 Task: Create New Vendor with Vendor Name: RoboTire, Billing Address Line1: 602 Lafayette Drive, Billing Address Line2: Fort Worth, Billing Address Line3: TX 77906
Action: Mouse moved to (171, 33)
Screenshot: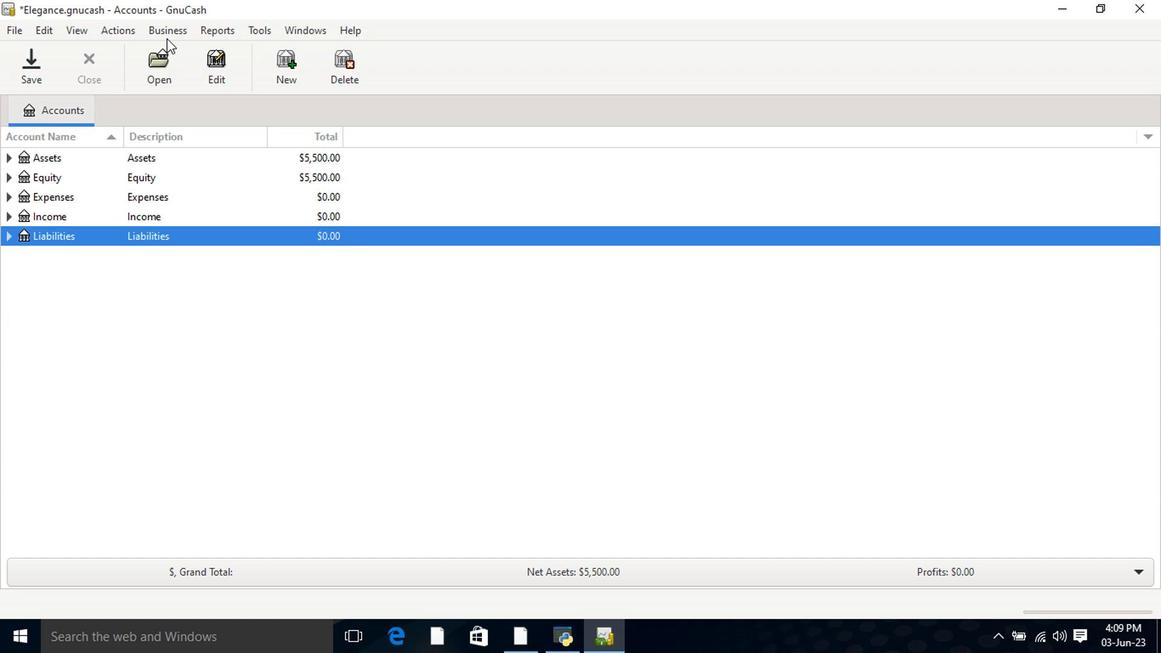 
Action: Mouse pressed left at (171, 33)
Screenshot: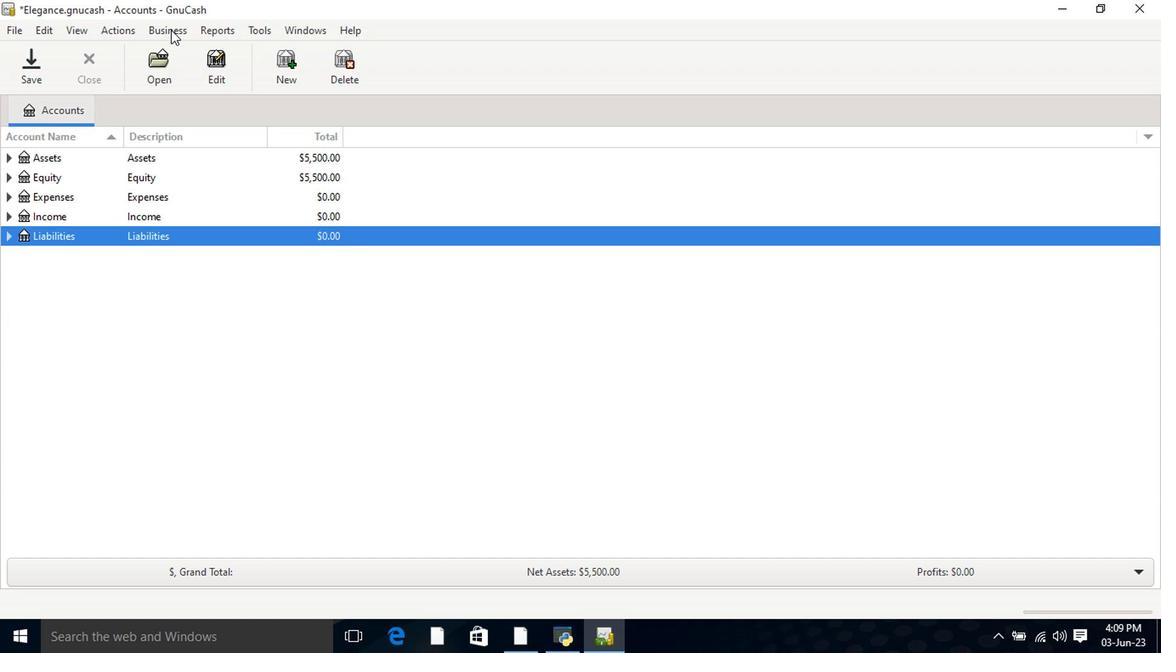 
Action: Mouse moved to (360, 101)
Screenshot: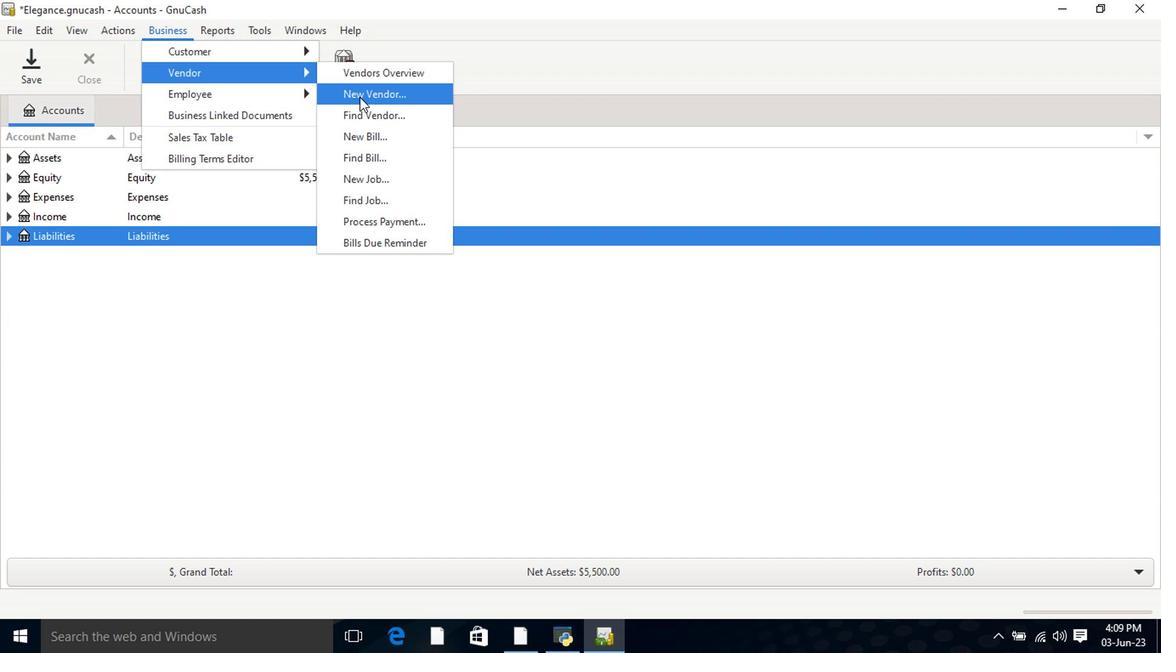 
Action: Mouse pressed left at (360, 101)
Screenshot: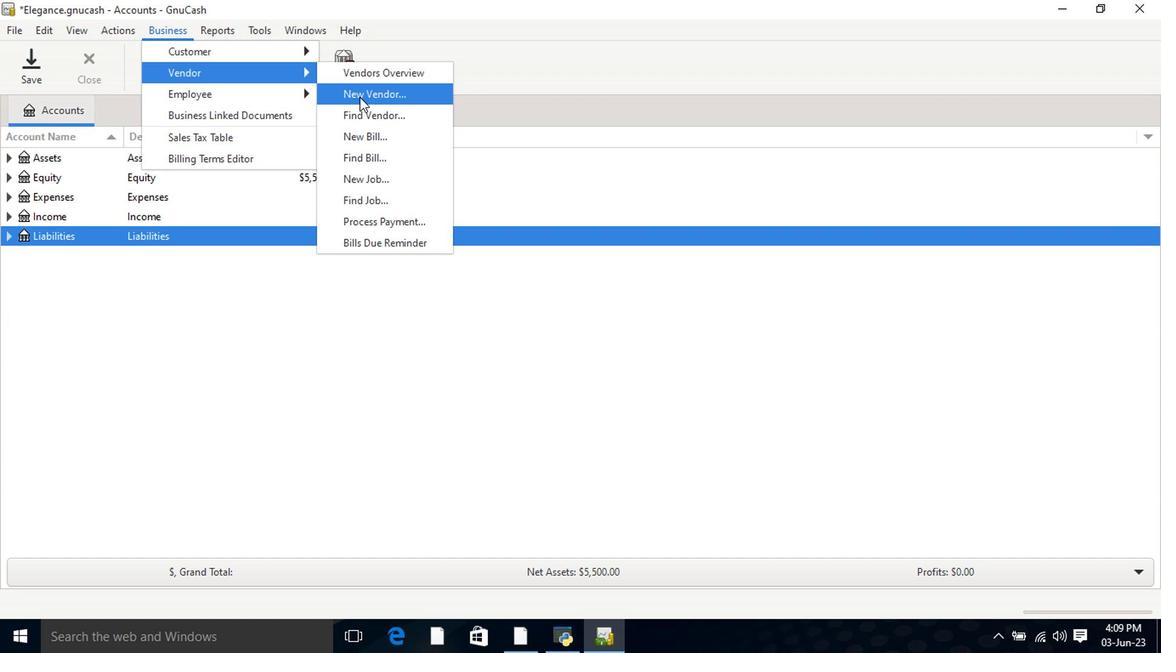 
Action: Mouse moved to (658, 195)
Screenshot: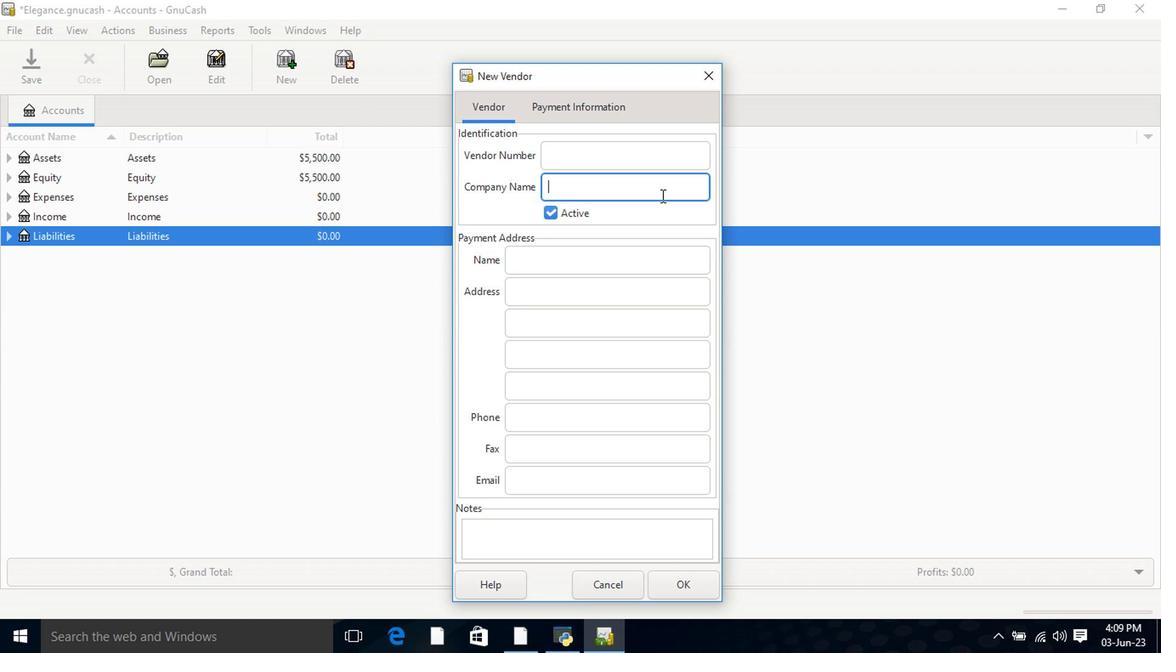 
Action: Key pressed <Key.shift>Robo<Key.space><Key.shift>Tire<Key.tab><Key.tab><Key.tab>602<Key.space><Key.shift>Lafayette<Key.space><Key.shift>Drive<Key.tab><Key.tab><Key.shift><Key.tab><Key.shift>Fort<Key.space><Key.shift>Worth<Key.tab><Key.shift>TX<Key.space>77906
Screenshot: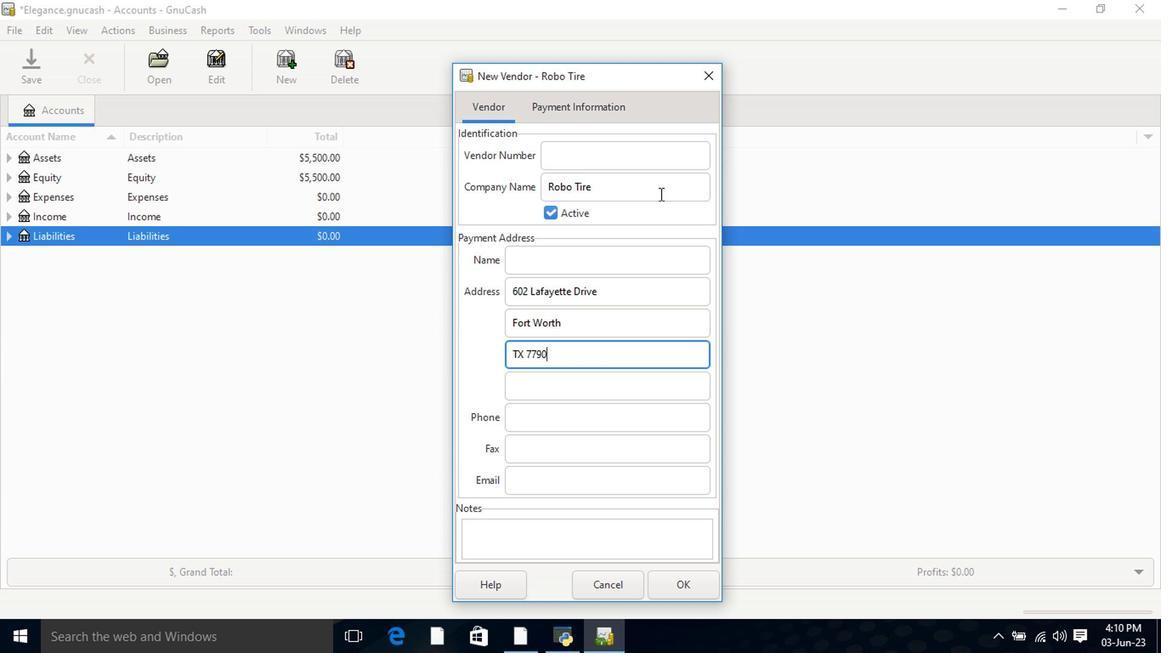 
Action: Mouse moved to (540, 417)
Screenshot: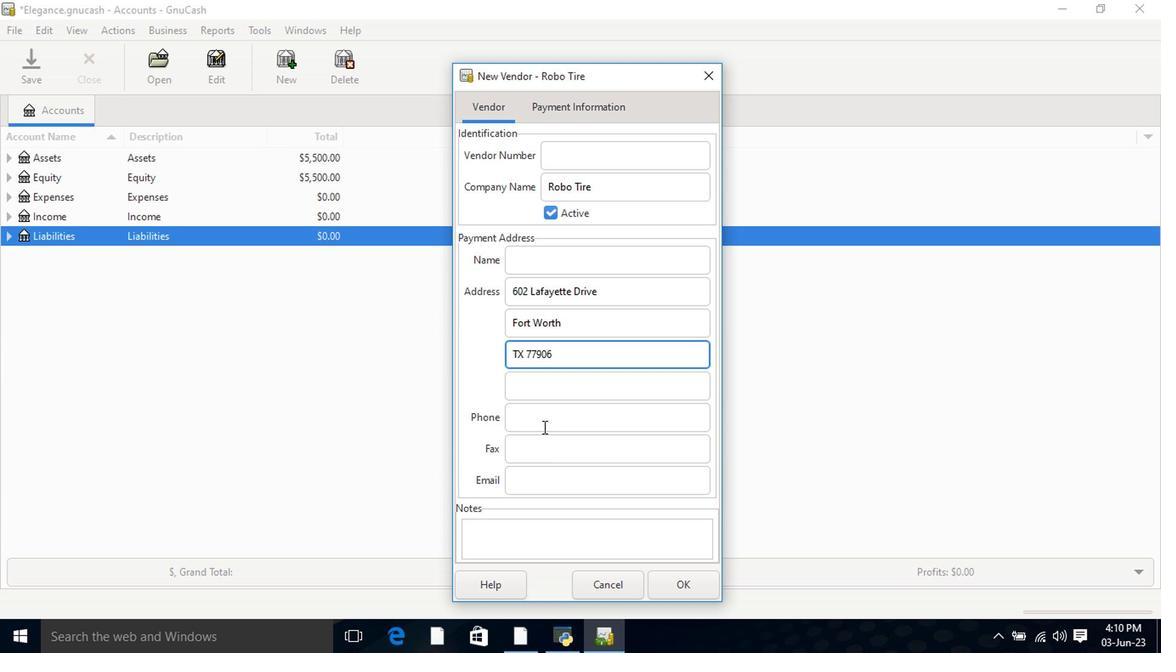 
Action: Mouse pressed left at (540, 417)
Screenshot: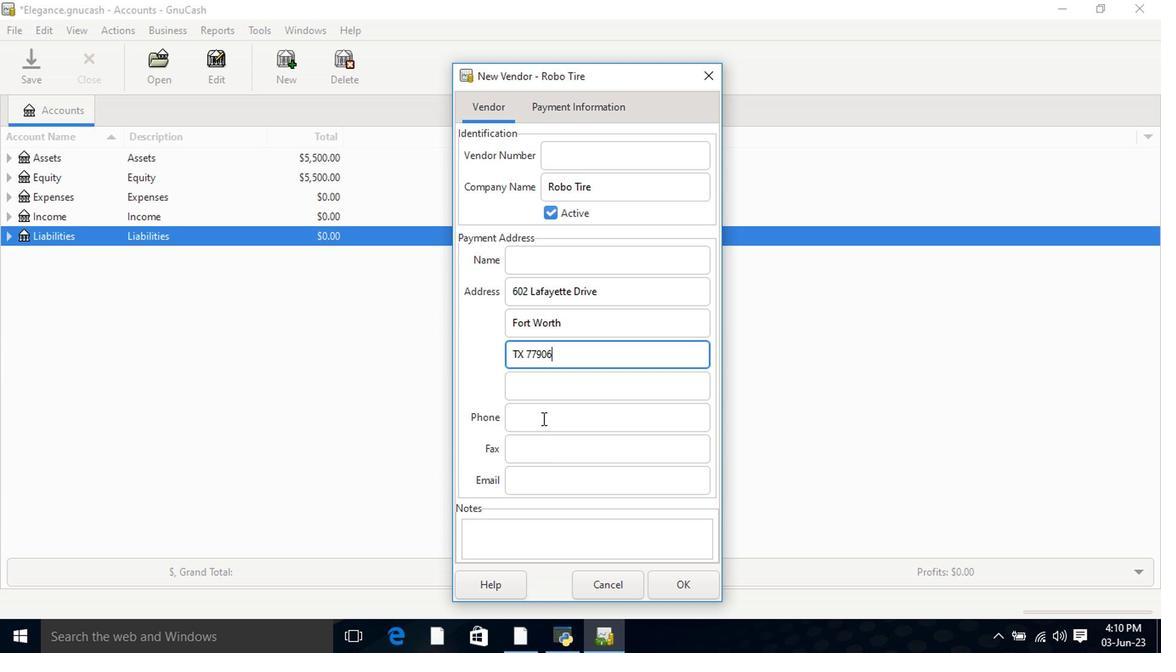 
Action: Mouse moved to (555, 116)
Screenshot: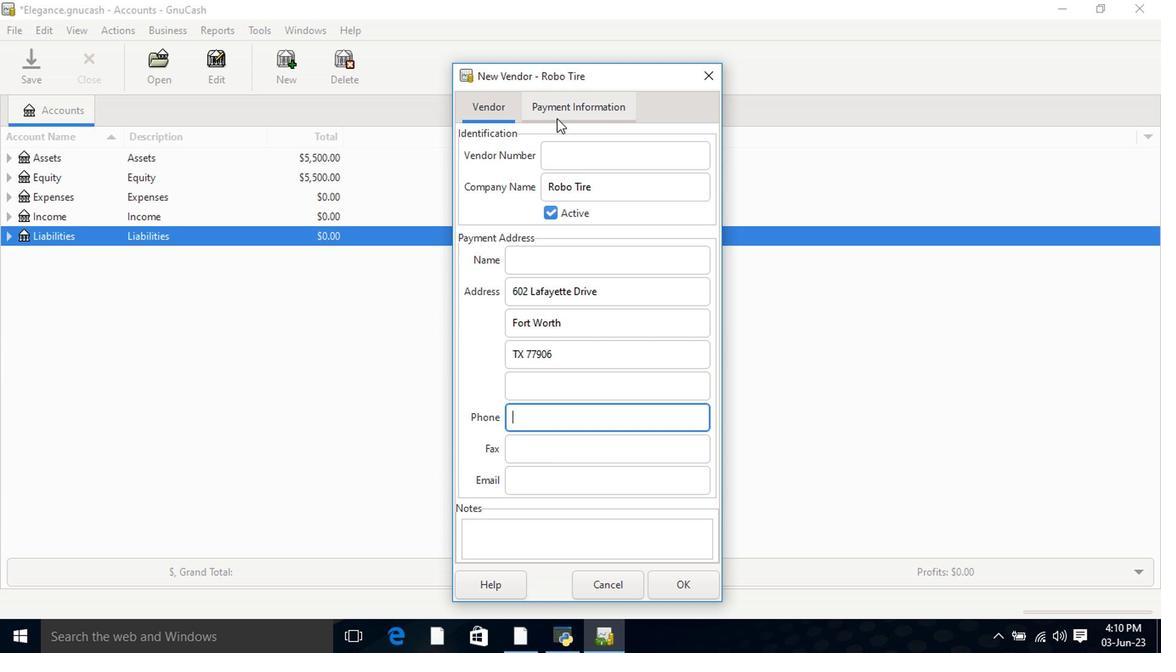 
Action: Mouse pressed left at (555, 116)
Screenshot: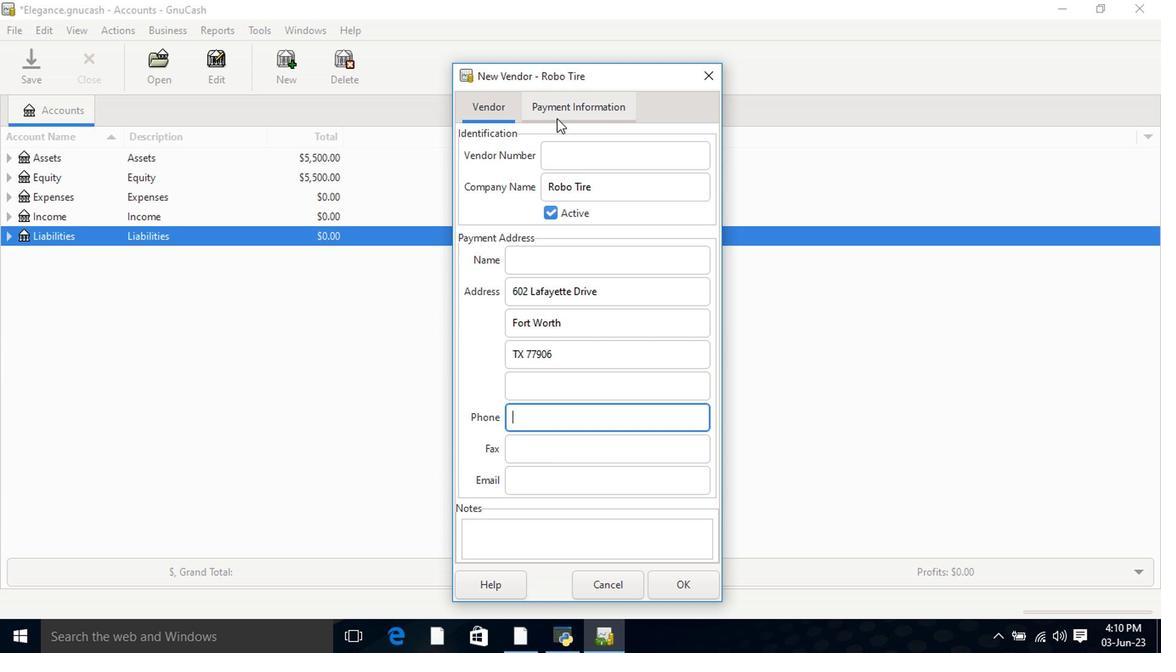 
Action: Mouse moved to (680, 581)
Screenshot: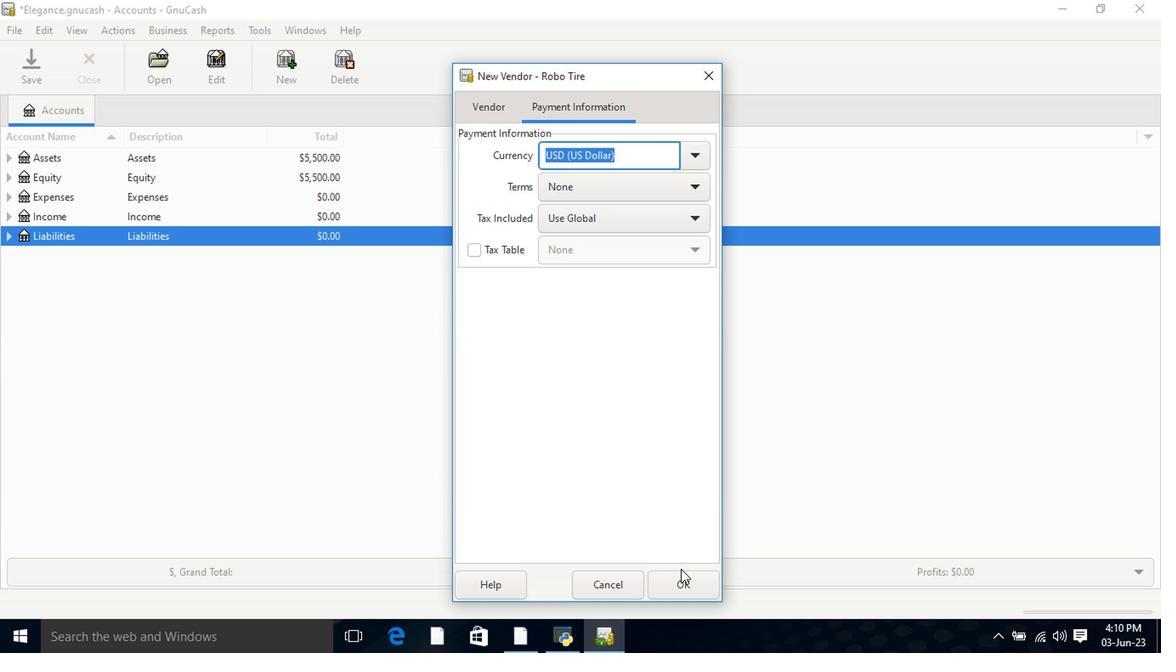
Action: Mouse pressed left at (680, 581)
Screenshot: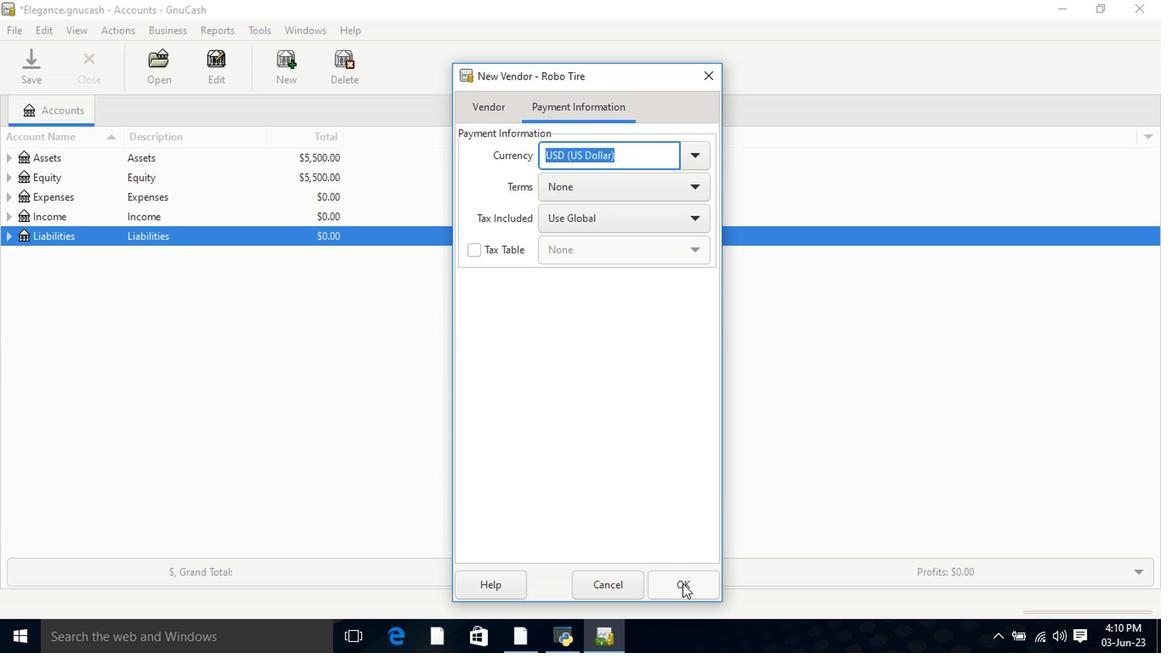 
Action: Mouse moved to (680, 531)
Screenshot: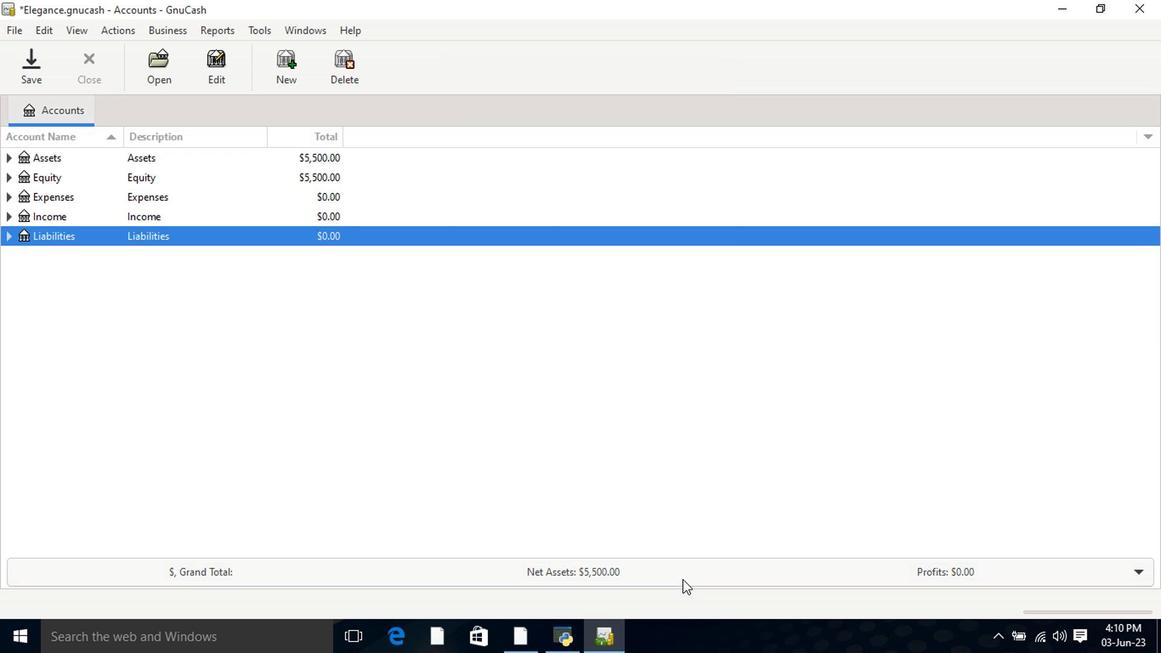 
